 Task: Add Doctor's Best MSM with OptiMSM to the cart.
Action: Mouse moved to (236, 116)
Screenshot: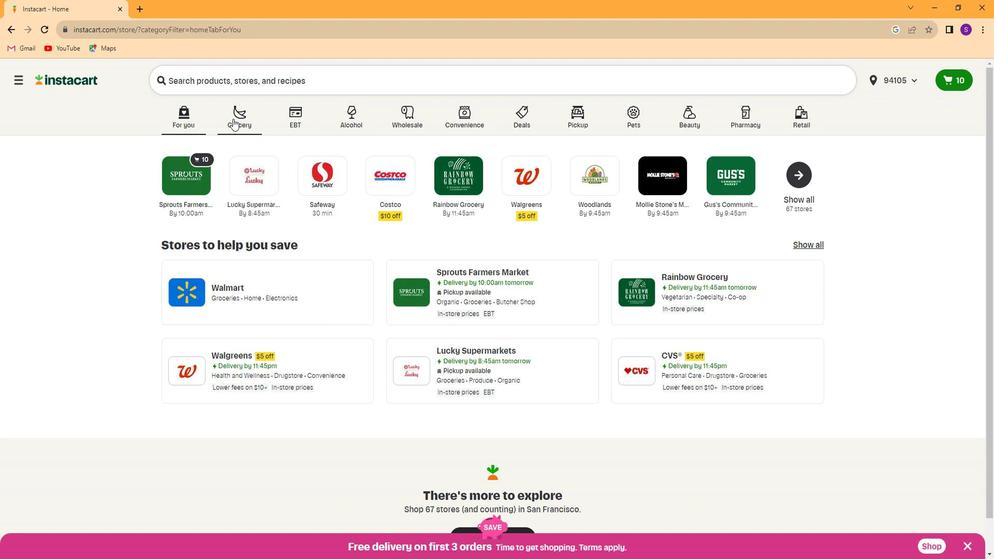 
Action: Mouse pressed left at (236, 116)
Screenshot: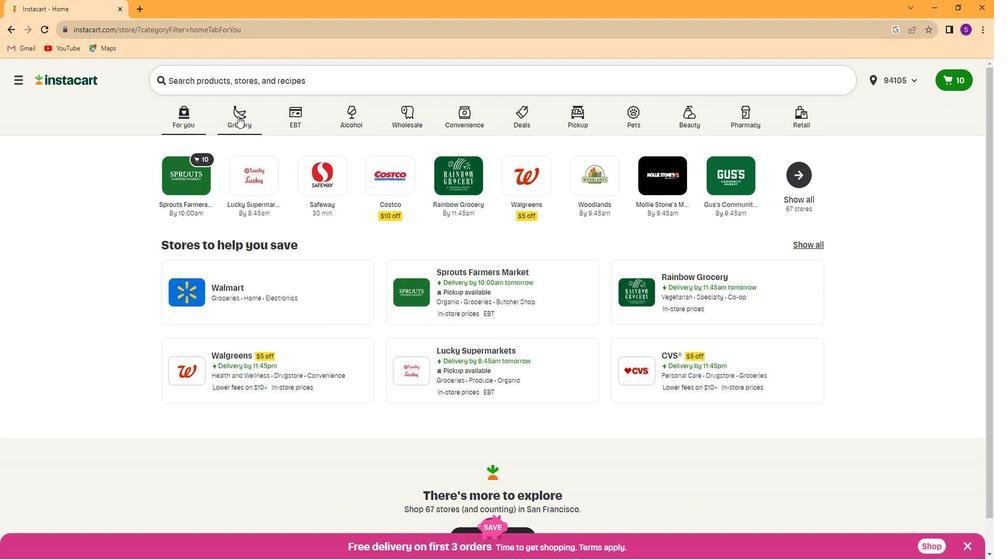 
Action: Mouse moved to (689, 171)
Screenshot: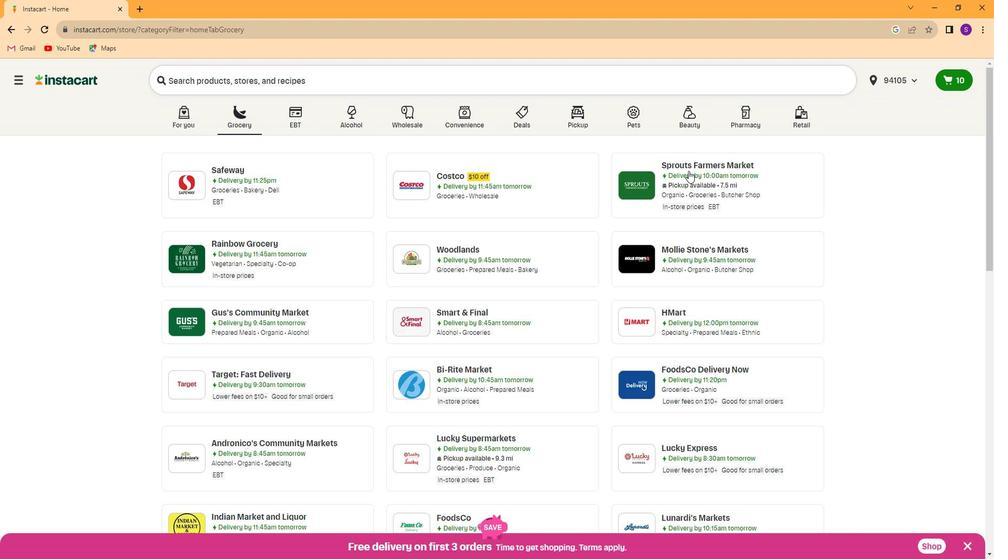 
Action: Mouse pressed left at (689, 171)
Screenshot: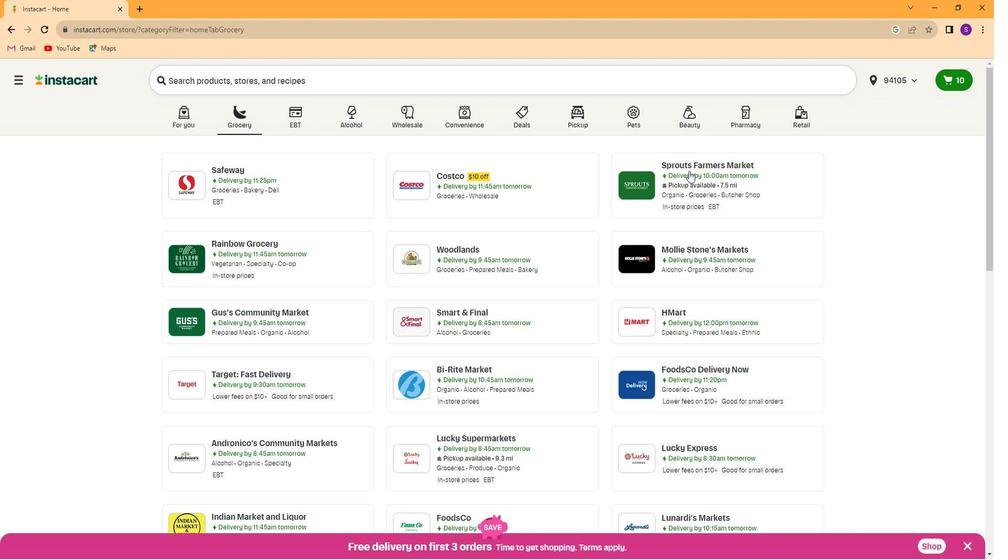 
Action: Mouse moved to (60, 414)
Screenshot: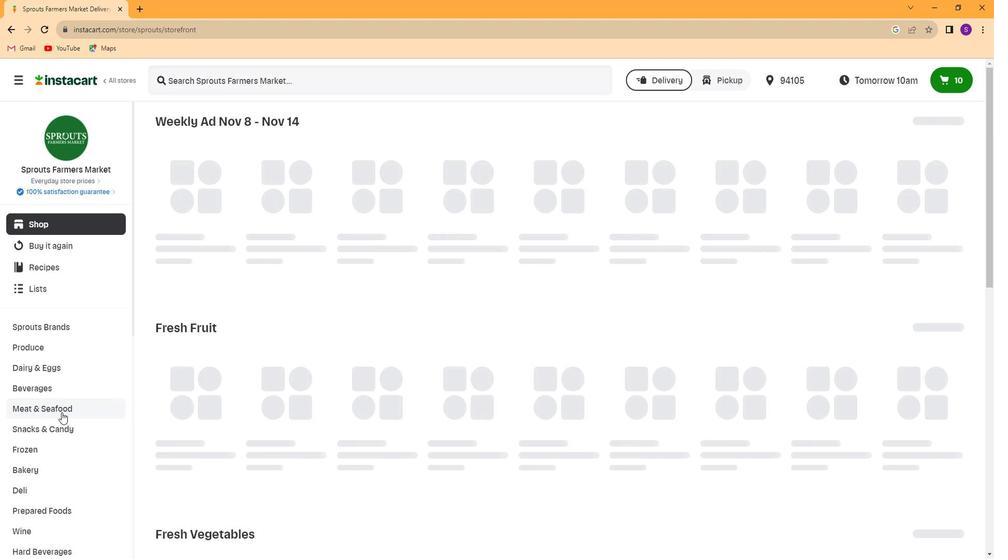 
Action: Mouse scrolled (60, 414) with delta (0, 0)
Screenshot: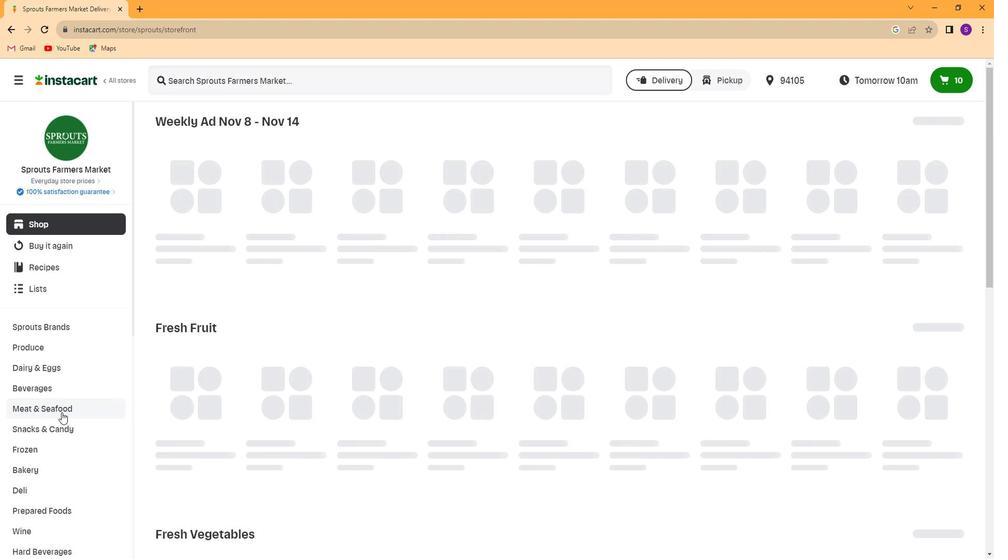 
Action: Mouse moved to (56, 416)
Screenshot: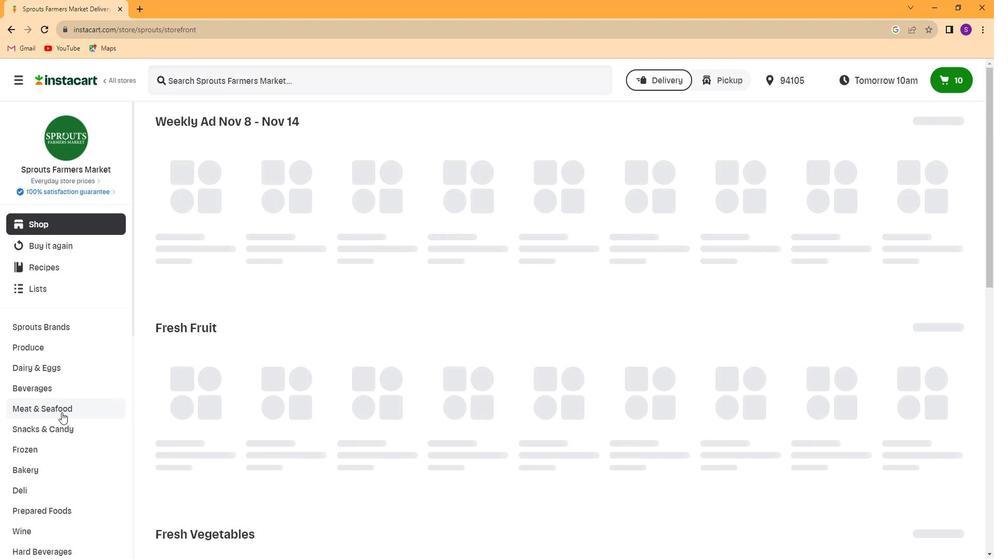 
Action: Mouse scrolled (56, 416) with delta (0, 0)
Screenshot: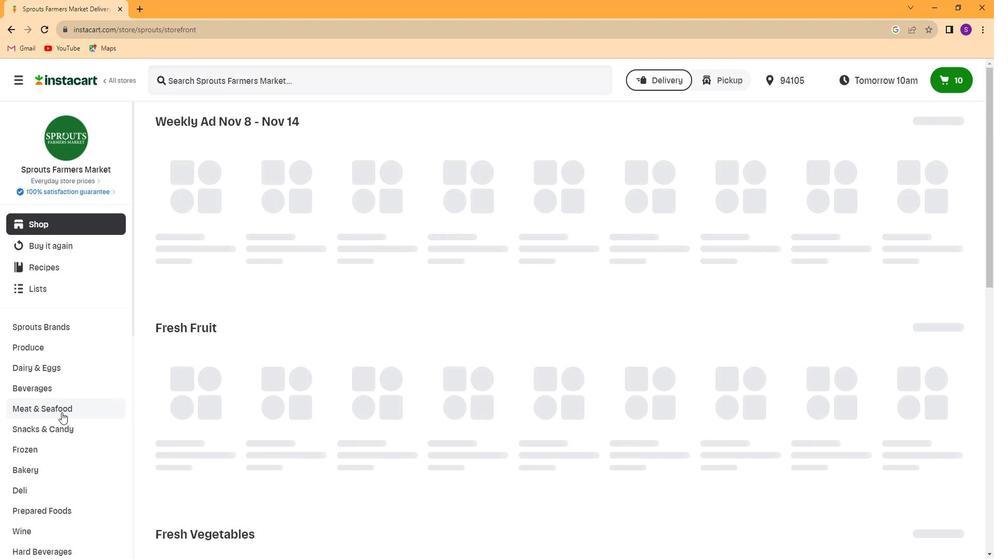 
Action: Mouse moved to (53, 417)
Screenshot: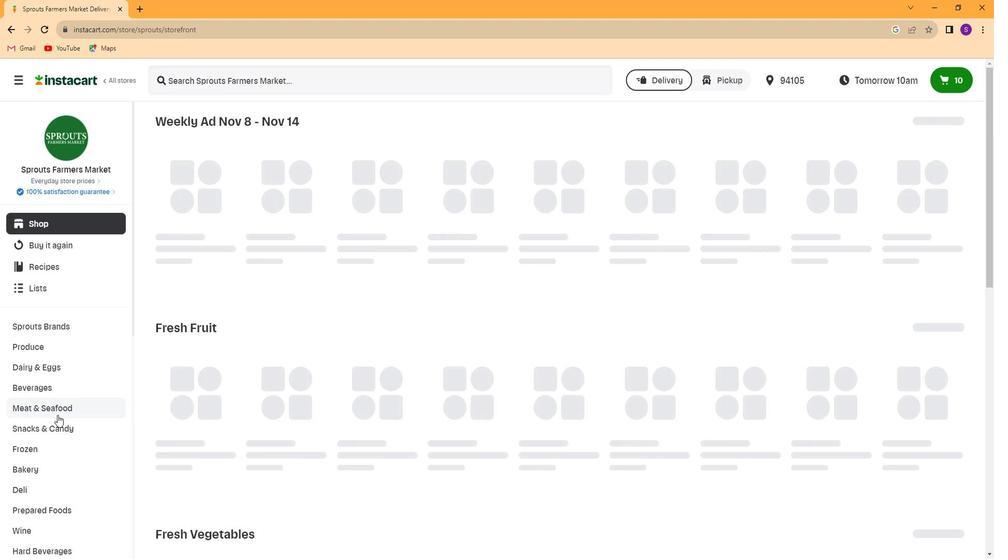 
Action: Mouse scrolled (53, 417) with delta (0, 0)
Screenshot: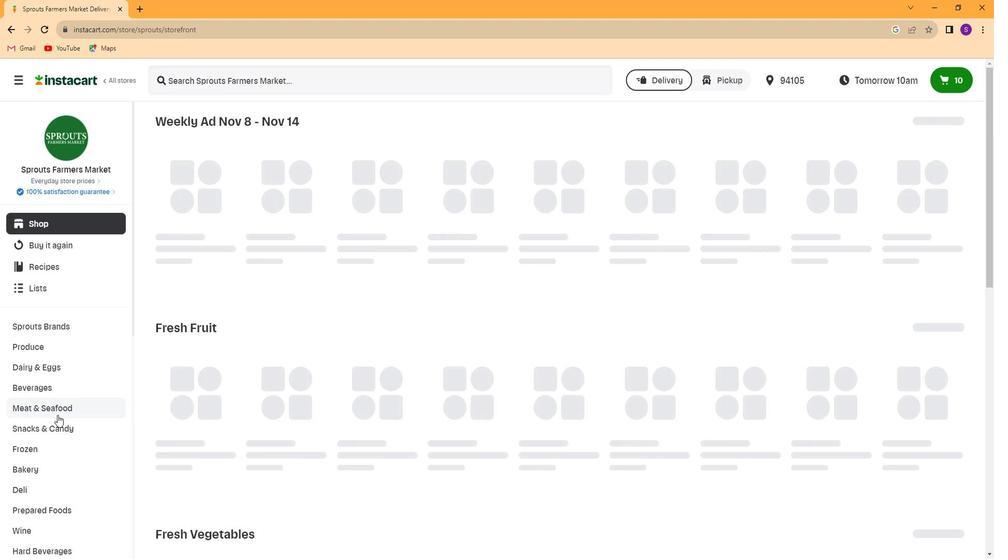 
Action: Mouse moved to (52, 417)
Screenshot: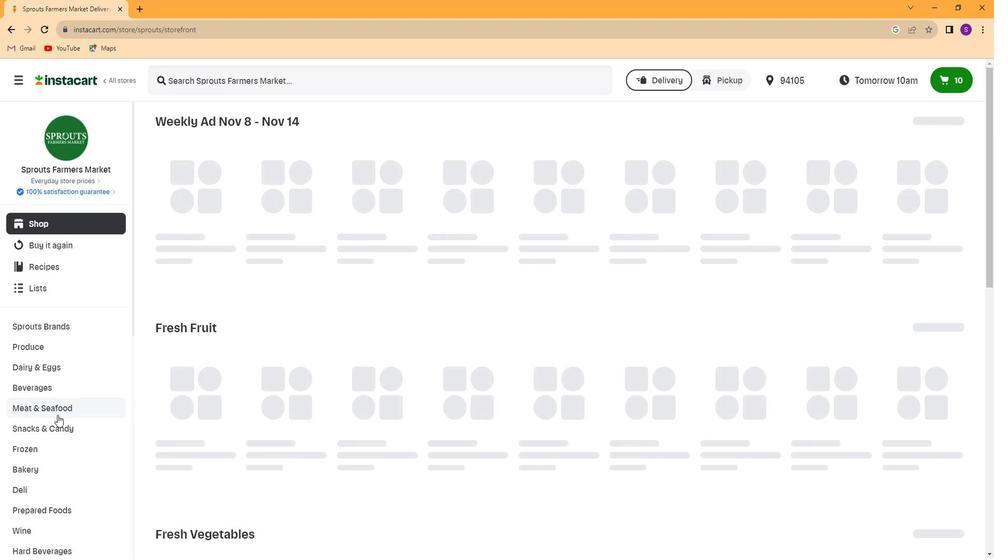 
Action: Mouse scrolled (52, 417) with delta (0, 0)
Screenshot: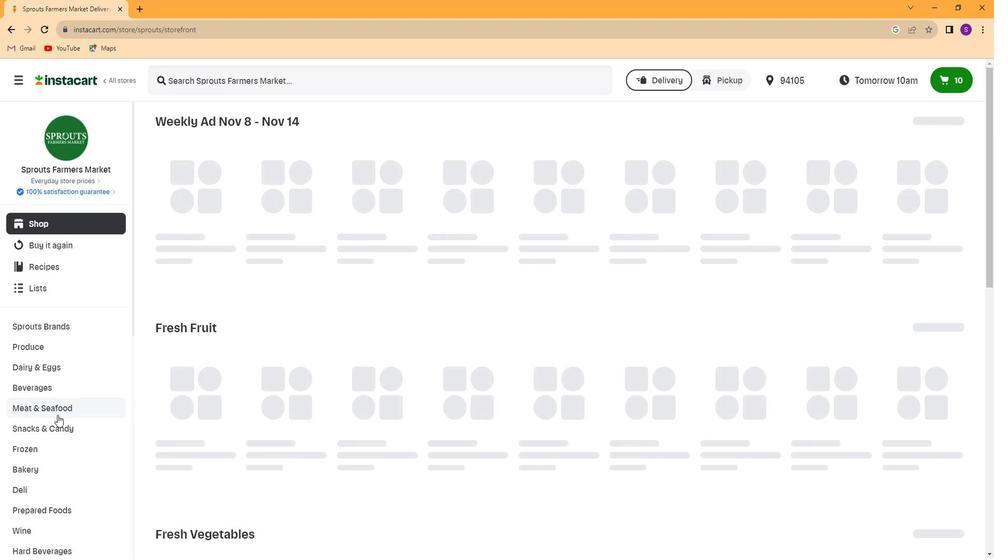 
Action: Mouse moved to (52, 417)
Screenshot: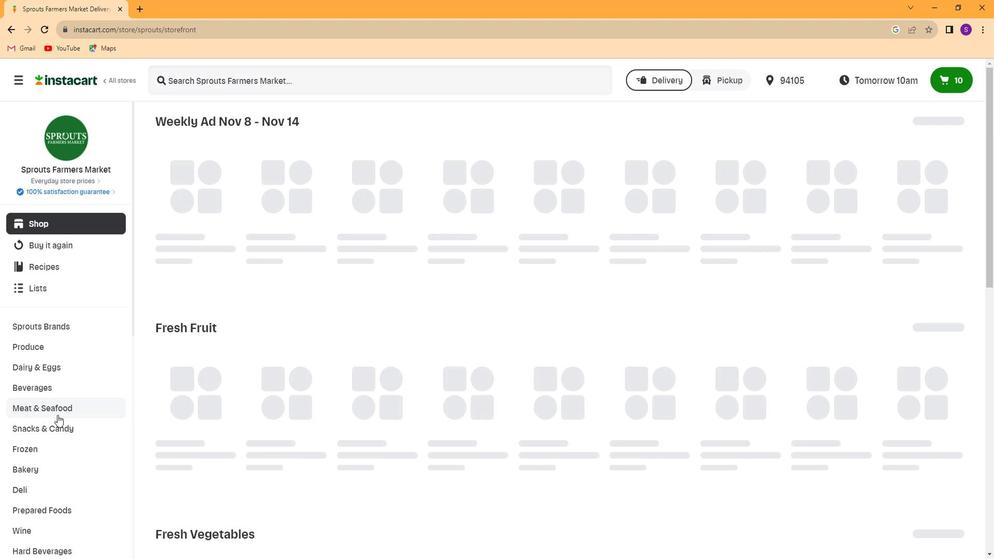 
Action: Mouse scrolled (52, 416) with delta (0, 0)
Screenshot: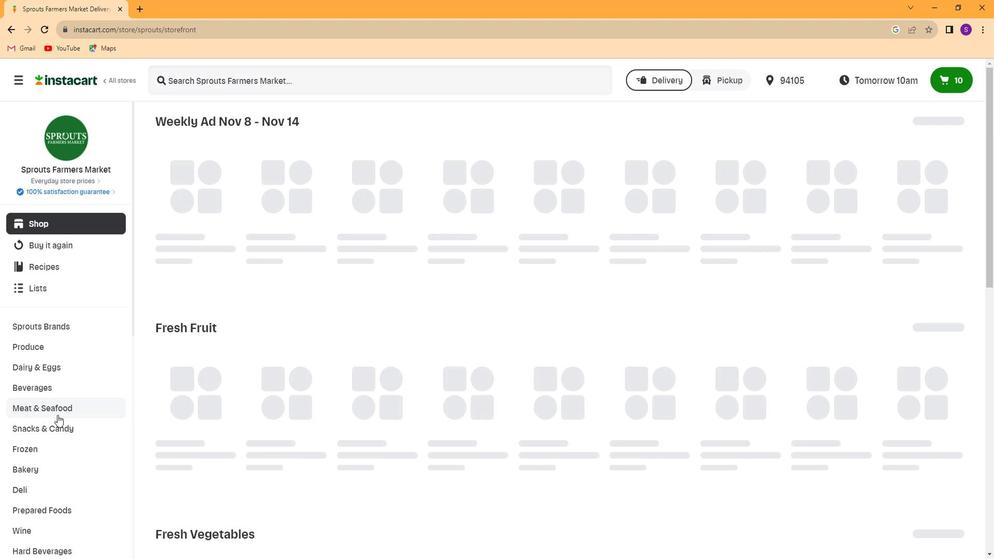 
Action: Mouse moved to (52, 416)
Screenshot: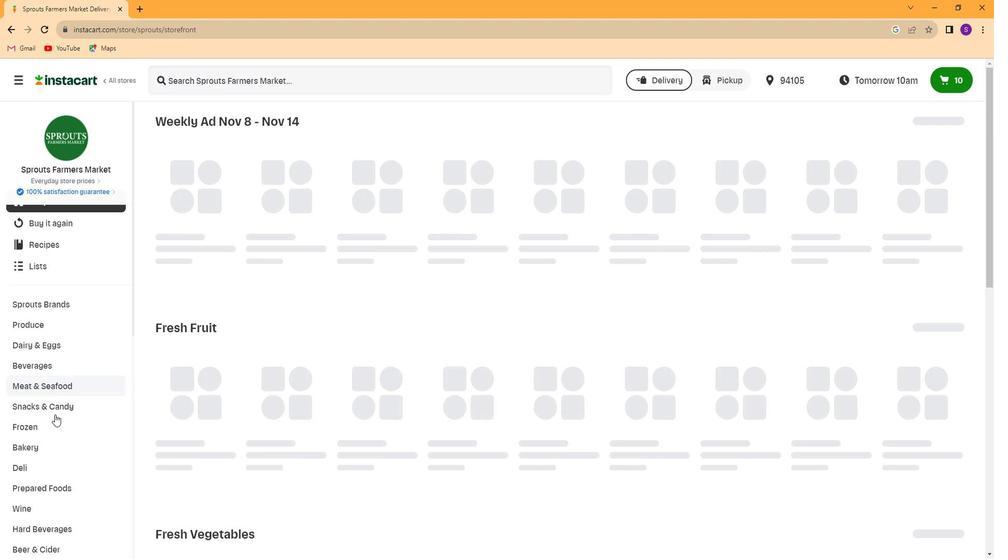 
Action: Mouse scrolled (52, 416) with delta (0, 0)
Screenshot: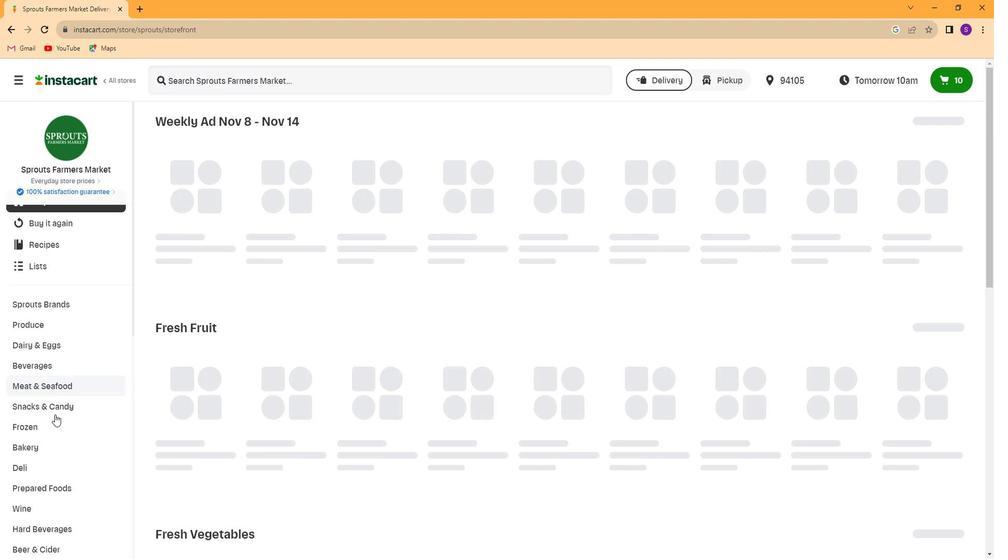 
Action: Mouse scrolled (52, 416) with delta (0, 0)
Screenshot: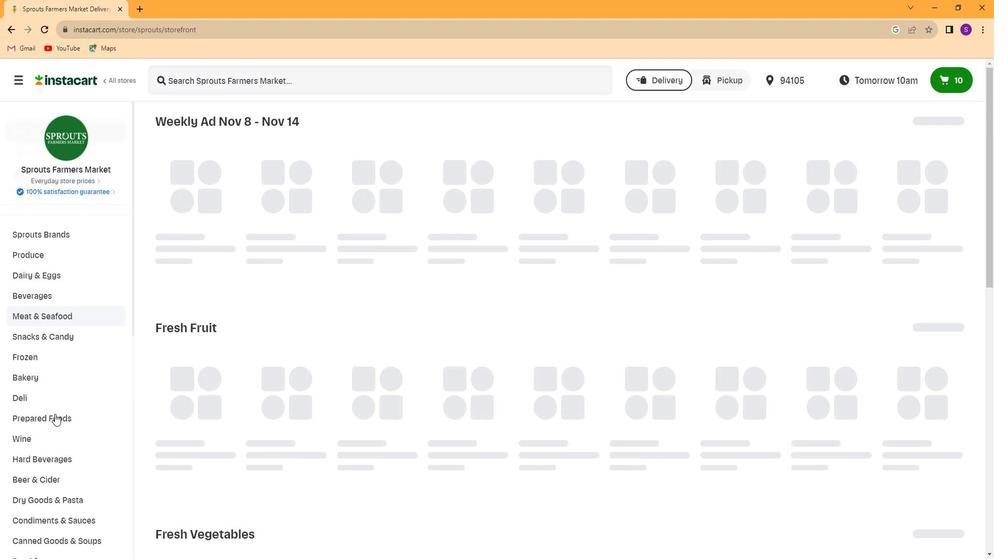
Action: Mouse moved to (52, 416)
Screenshot: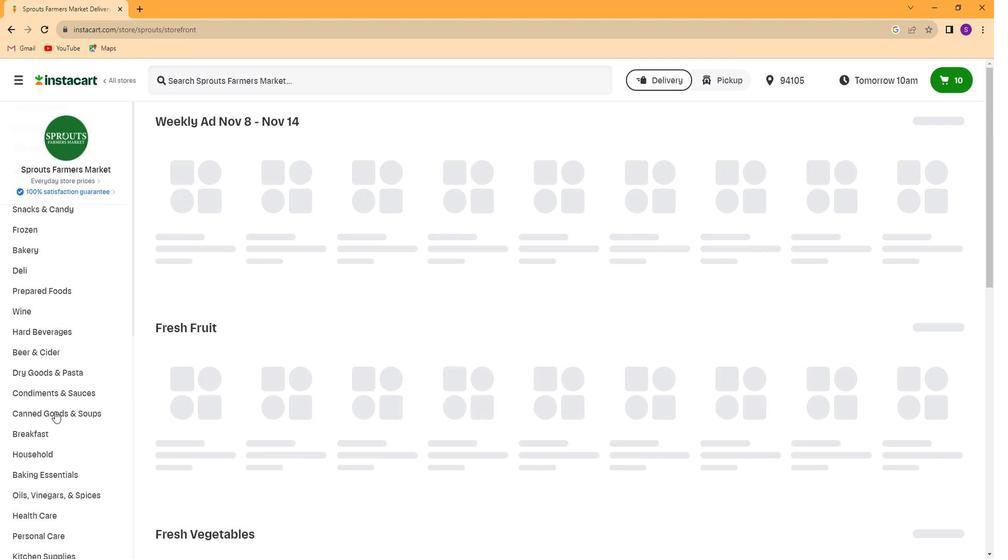 
Action: Mouse scrolled (52, 415) with delta (0, 0)
Screenshot: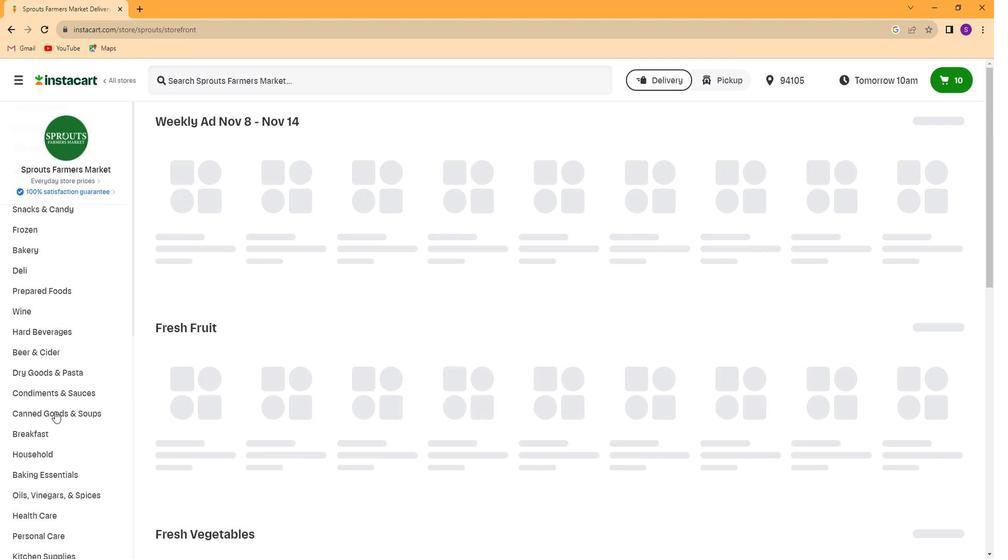 
Action: Mouse moved to (52, 407)
Screenshot: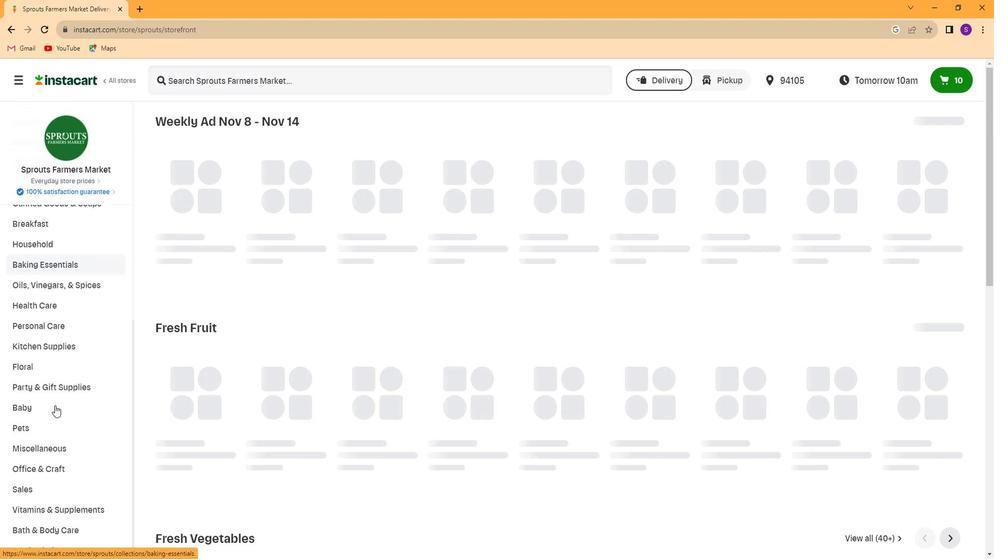
Action: Mouse scrolled (52, 407) with delta (0, 0)
Screenshot: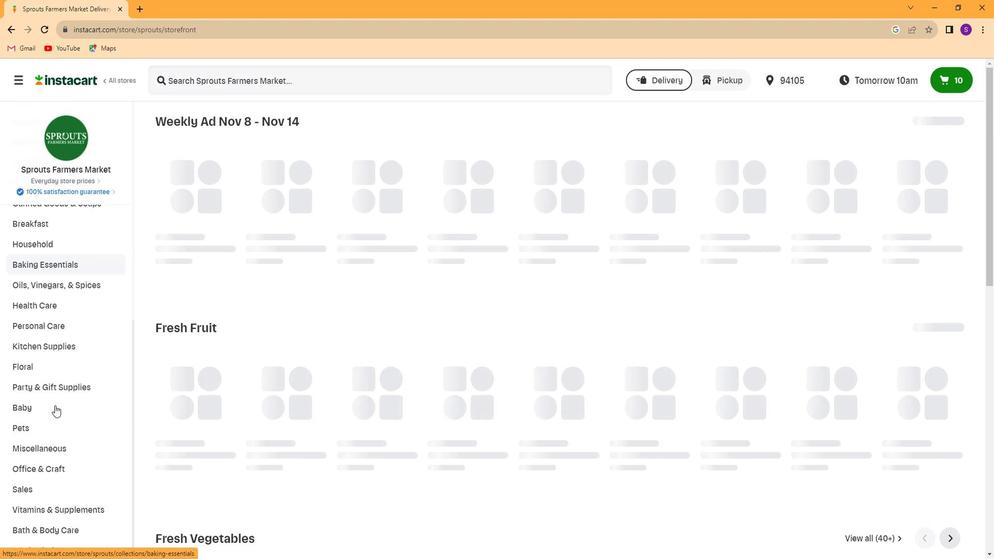 
Action: Mouse scrolled (52, 407) with delta (0, 0)
Screenshot: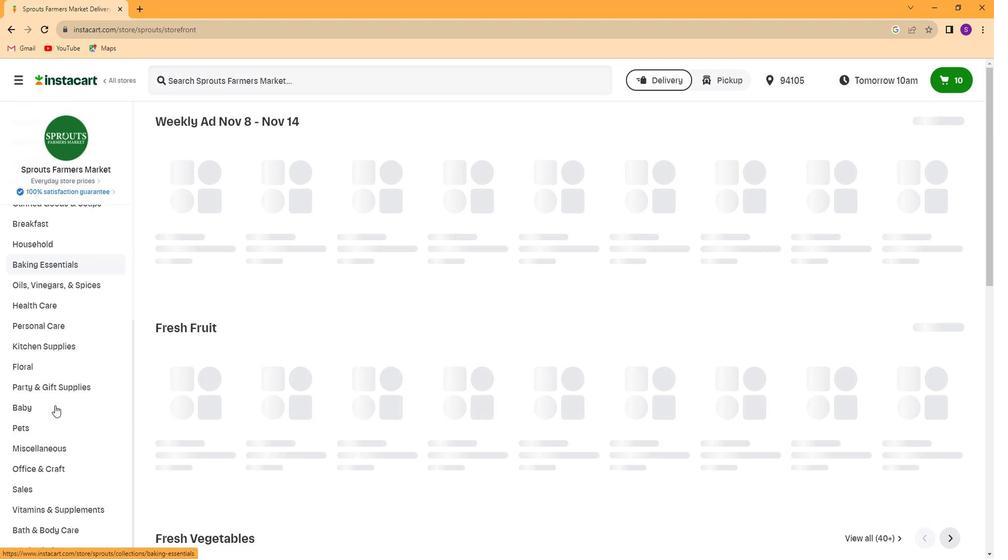 
Action: Mouse scrolled (52, 407) with delta (0, 0)
Screenshot: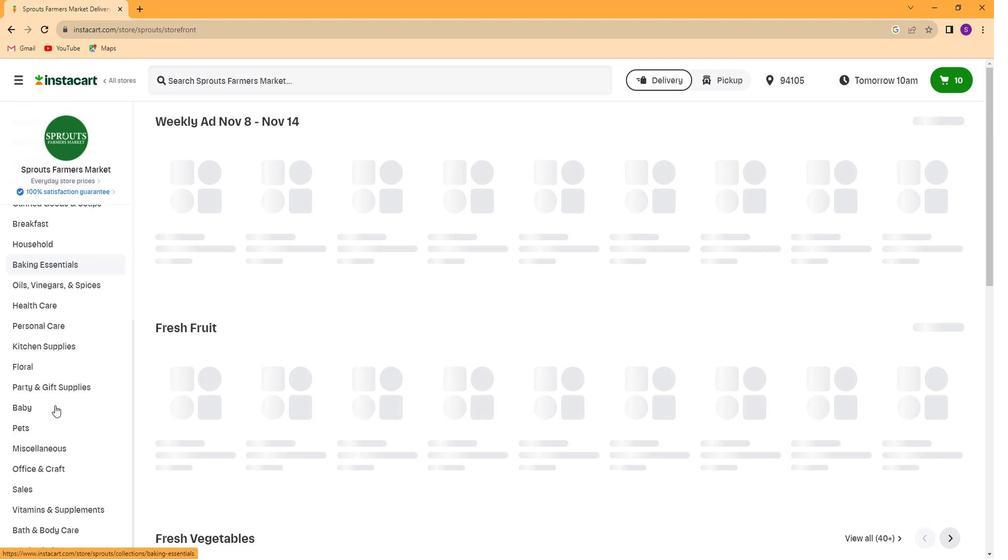 
Action: Mouse scrolled (52, 407) with delta (0, 0)
Screenshot: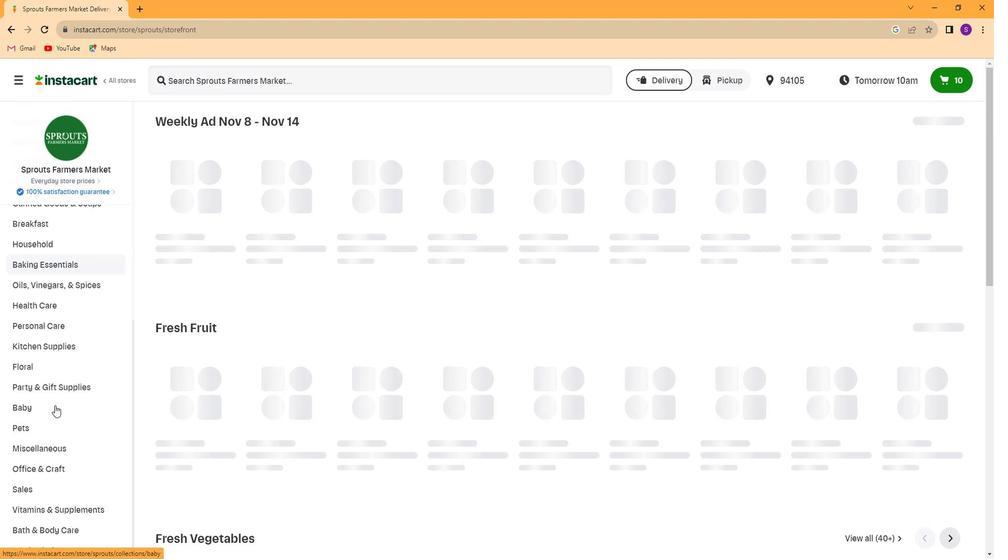 
Action: Mouse scrolled (52, 407) with delta (0, 0)
Screenshot: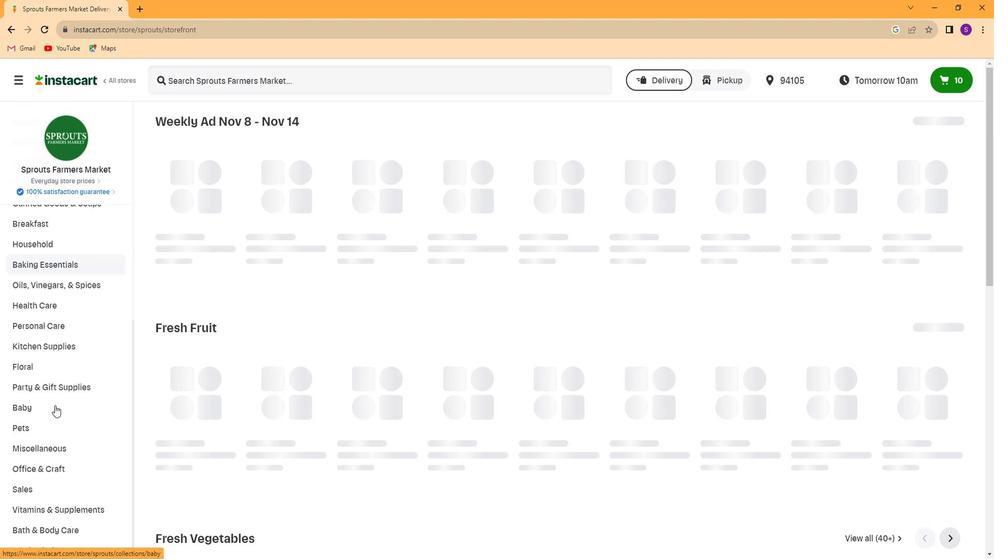 
Action: Mouse scrolled (52, 407) with delta (0, 0)
Screenshot: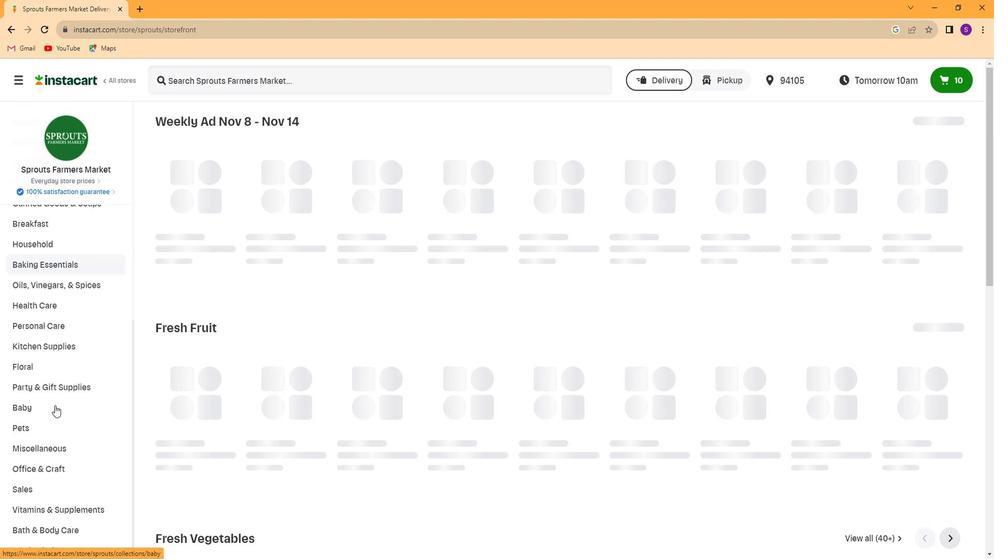 
Action: Mouse scrolled (52, 407) with delta (0, 0)
Screenshot: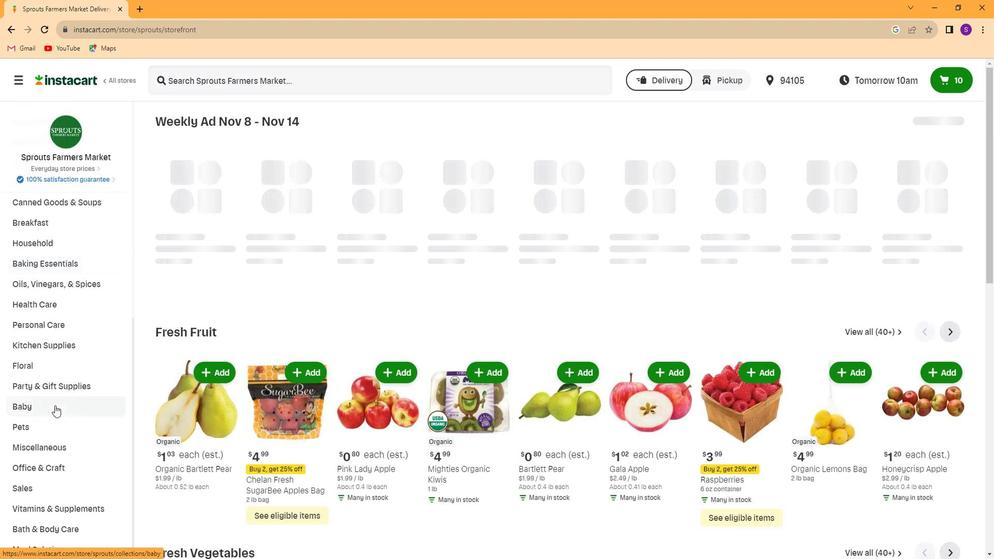 
Action: Mouse scrolled (52, 407) with delta (0, 0)
Screenshot: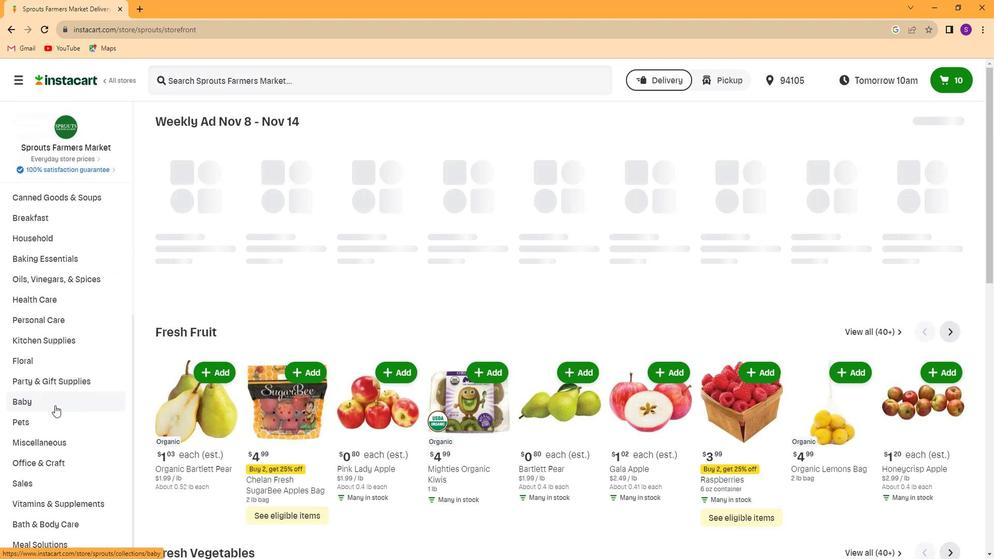 
Action: Mouse moved to (81, 502)
Screenshot: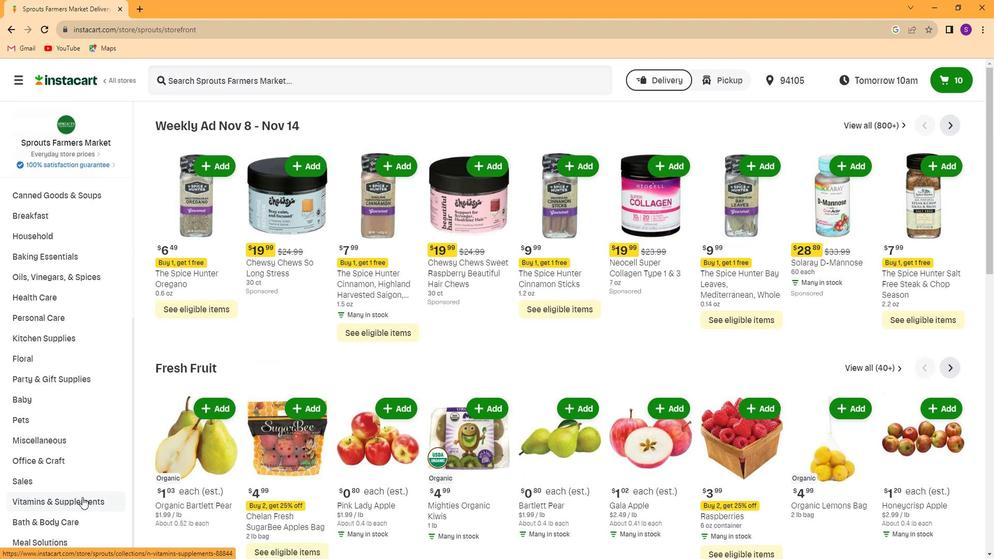 
Action: Mouse pressed left at (81, 502)
Screenshot: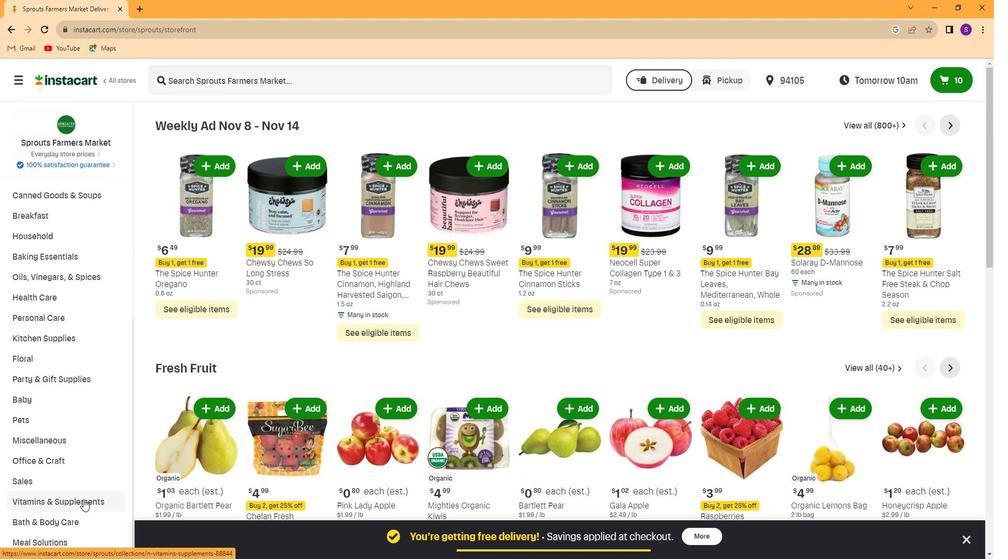 
Action: Mouse moved to (892, 160)
Screenshot: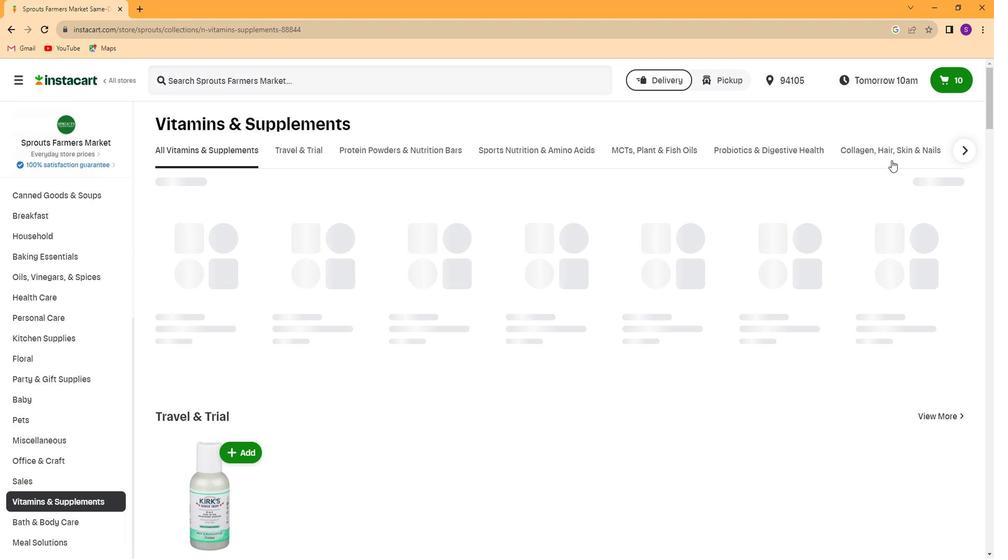 
Action: Mouse pressed left at (892, 160)
Screenshot: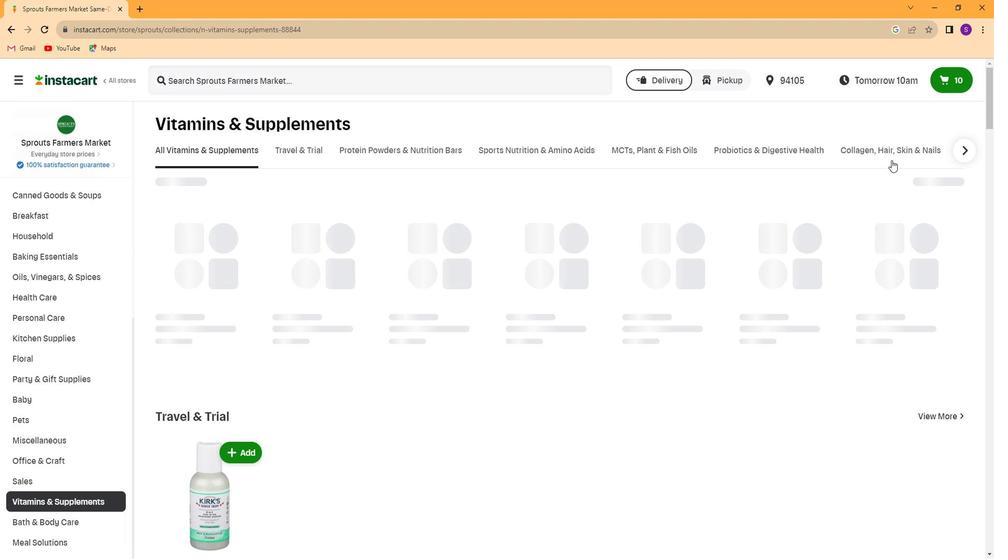 
Action: Mouse moved to (468, 82)
Screenshot: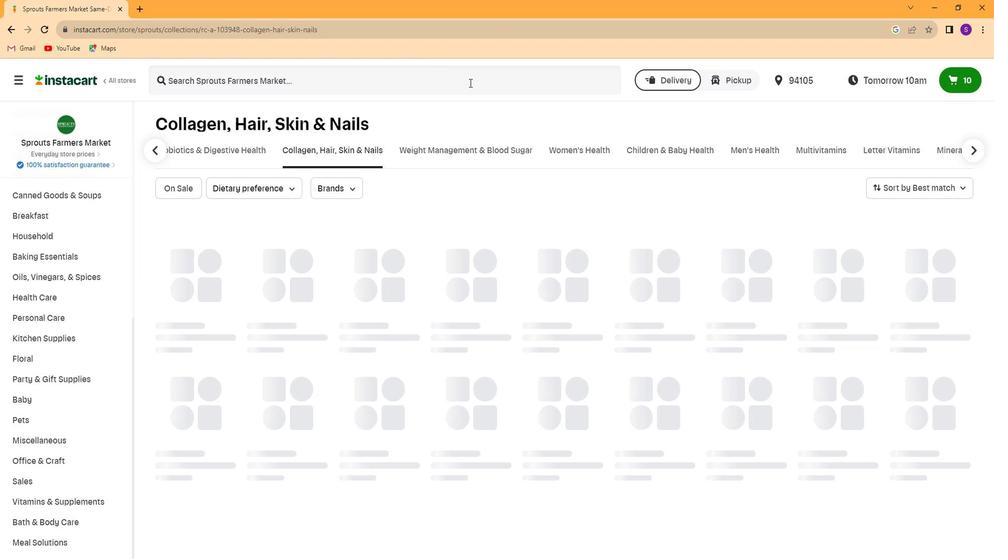 
Action: Mouse pressed left at (468, 82)
Screenshot: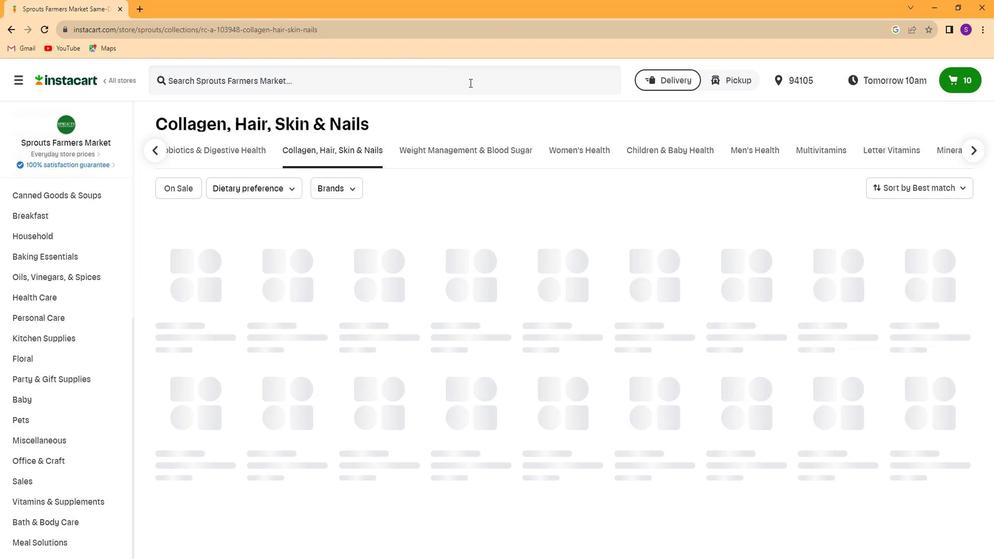 
Action: Key pressed <Key.caps_lock>D<Key.caps_lock>octor's<Key.space><Key.caps_lock>B<Key.caps_lock>est<Key.space><Key.caps_lock>MSM<Key.space><Key.caps_lock>with<Key.space><Key.caps_lock>O<Key.caps_lock>pto<Key.caps_lock>MSM<Key.enter>
Screenshot: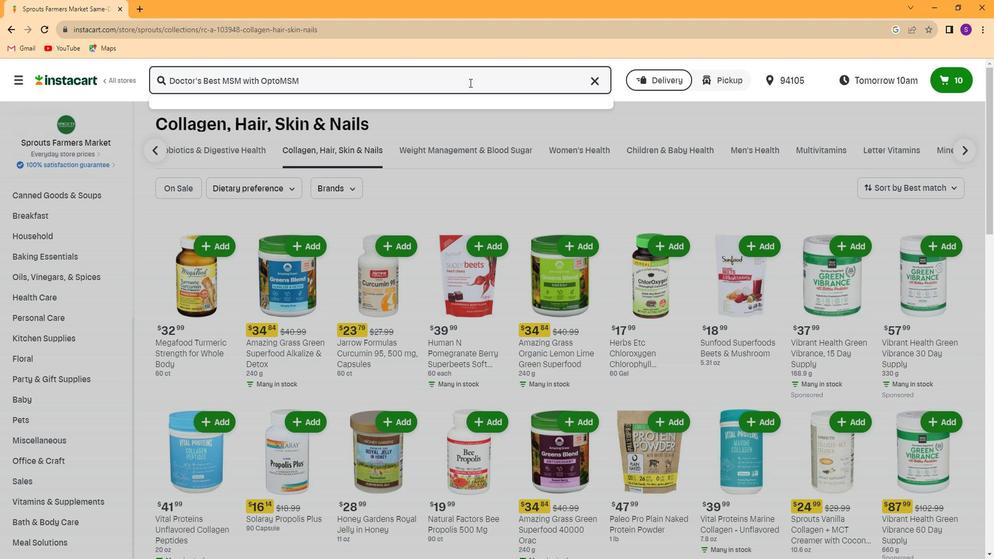 
Action: Mouse moved to (288, 205)
Screenshot: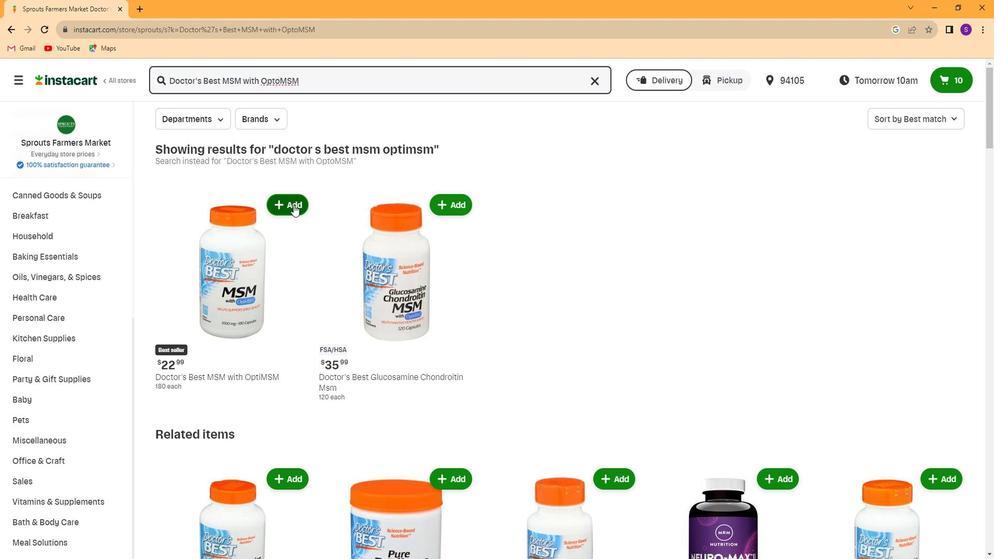 
Action: Mouse pressed left at (288, 205)
Screenshot: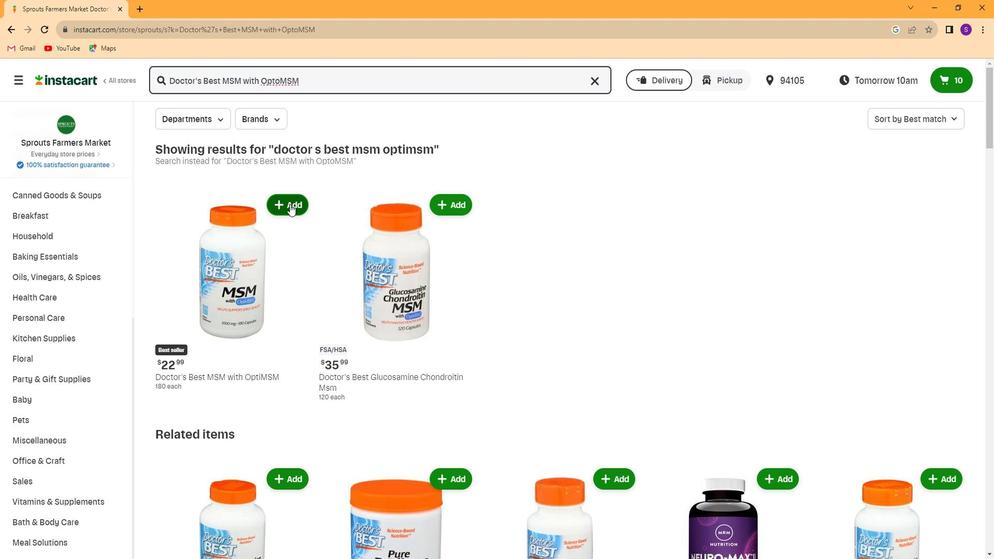 
Action: Mouse moved to (586, 327)
Screenshot: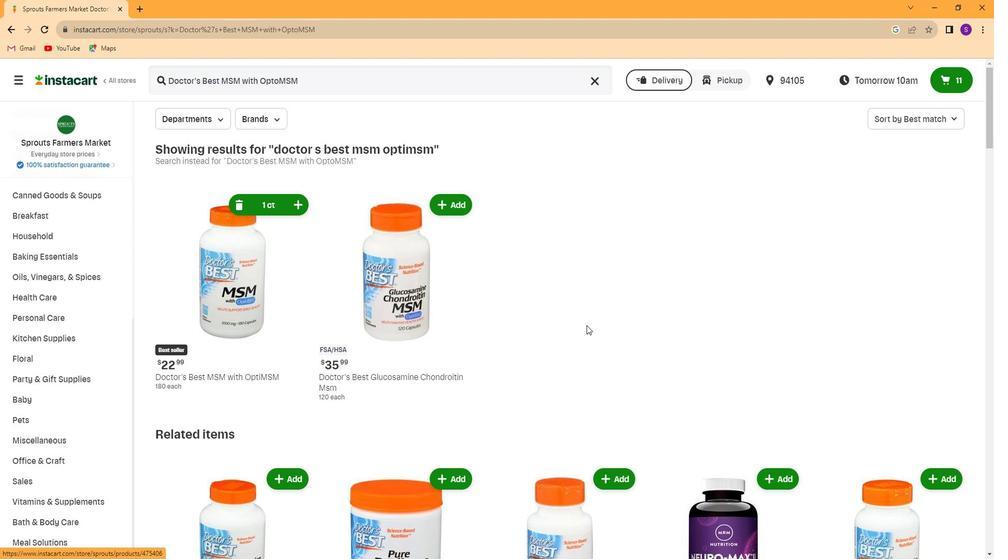 
